 Task: Apply the financial format in column A.
Action: Mouse moved to (51, 193)
Screenshot: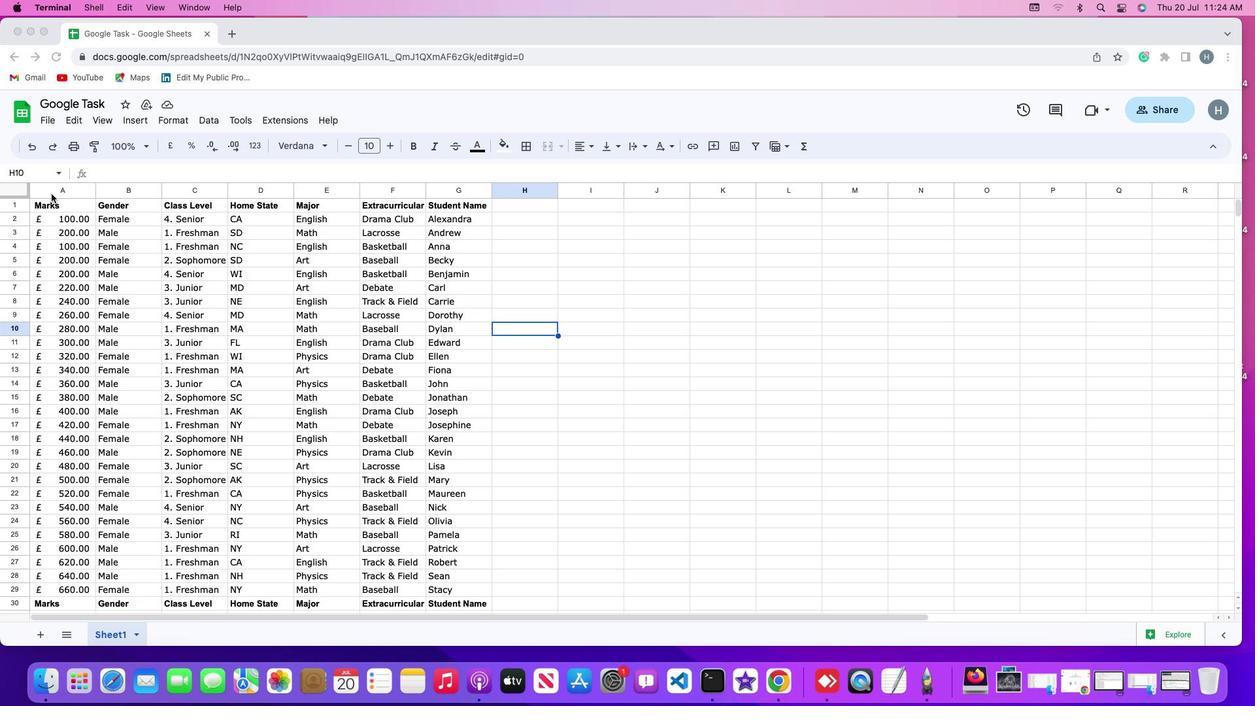 
Action: Mouse pressed left at (51, 193)
Screenshot: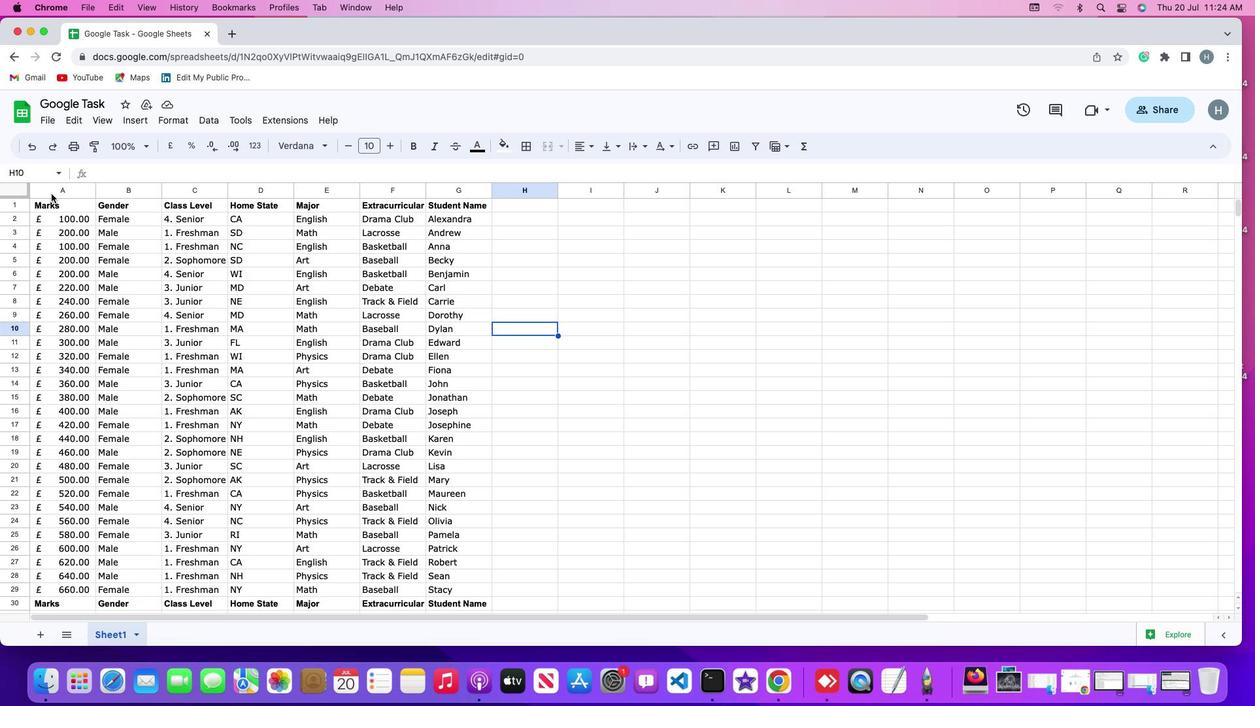 
Action: Mouse moved to (56, 185)
Screenshot: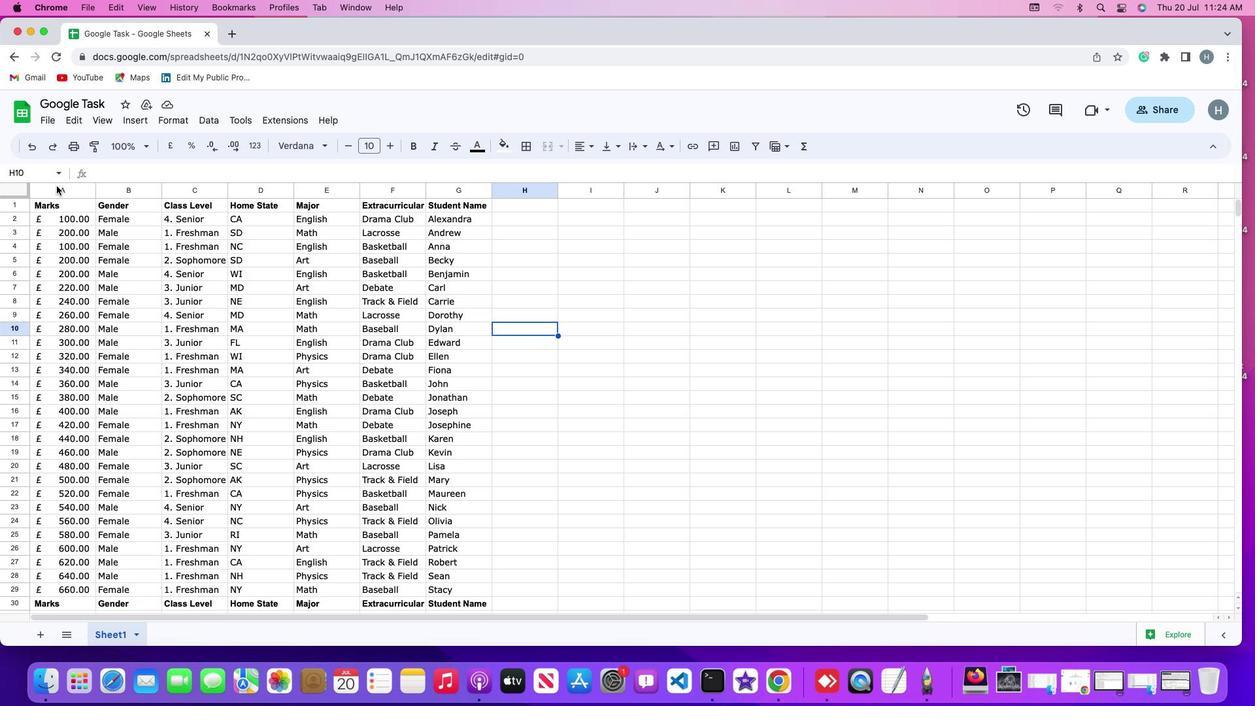 
Action: Mouse pressed left at (56, 185)
Screenshot: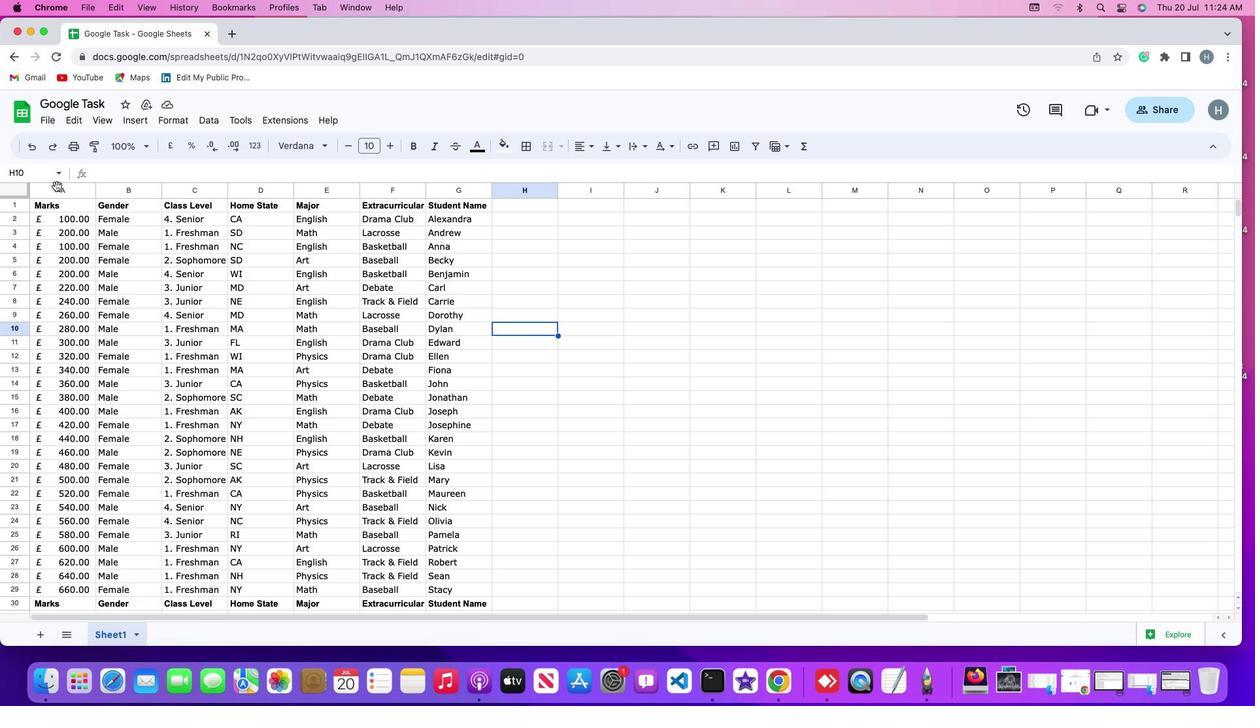 
Action: Mouse moved to (184, 121)
Screenshot: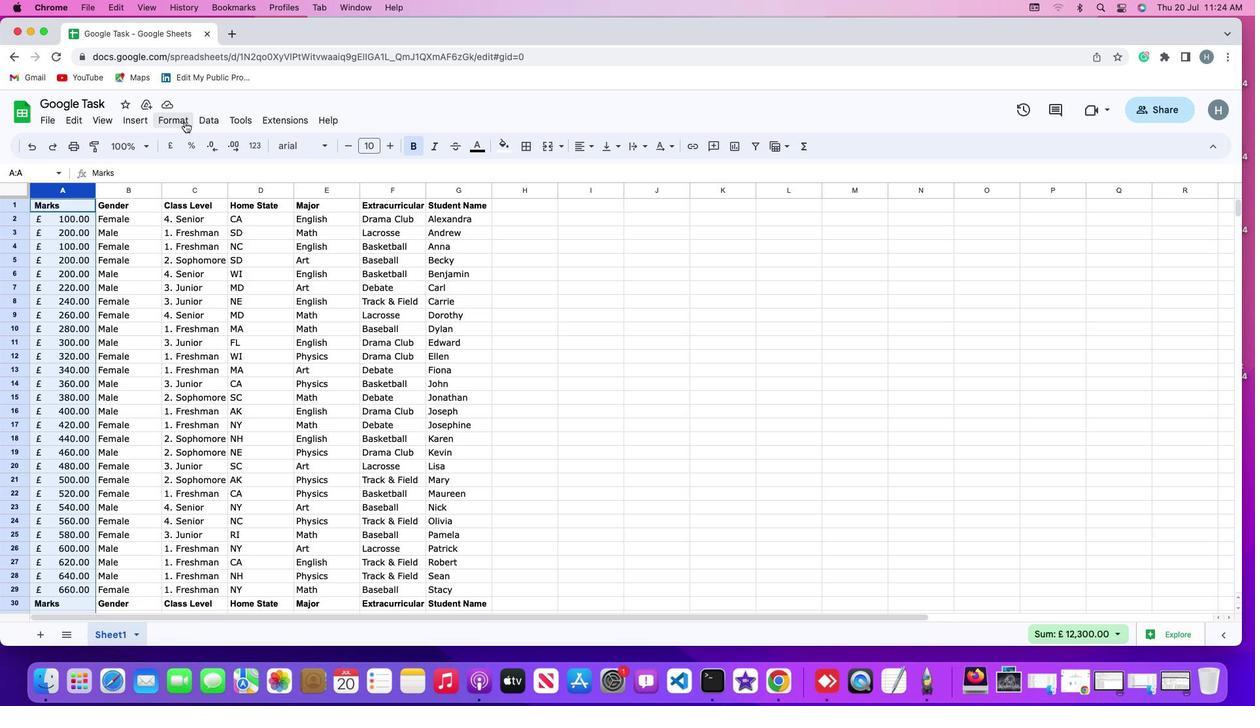 
Action: Mouse pressed left at (184, 121)
Screenshot: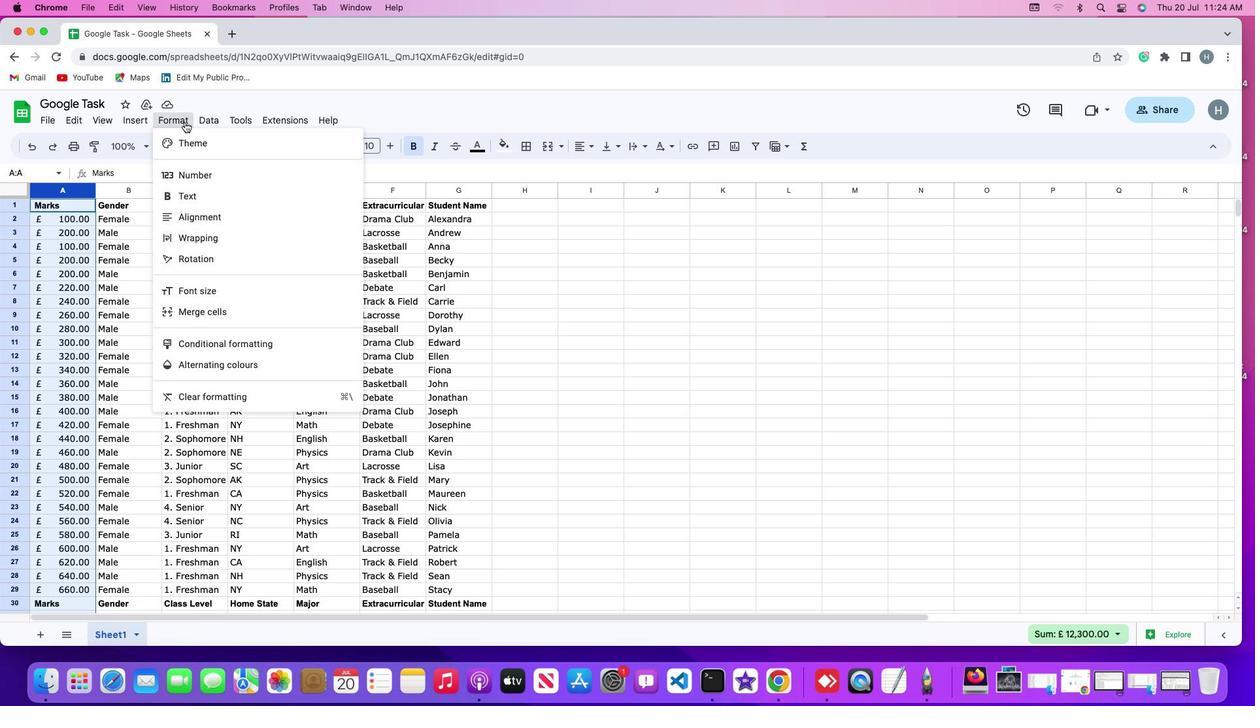 
Action: Mouse moved to (185, 172)
Screenshot: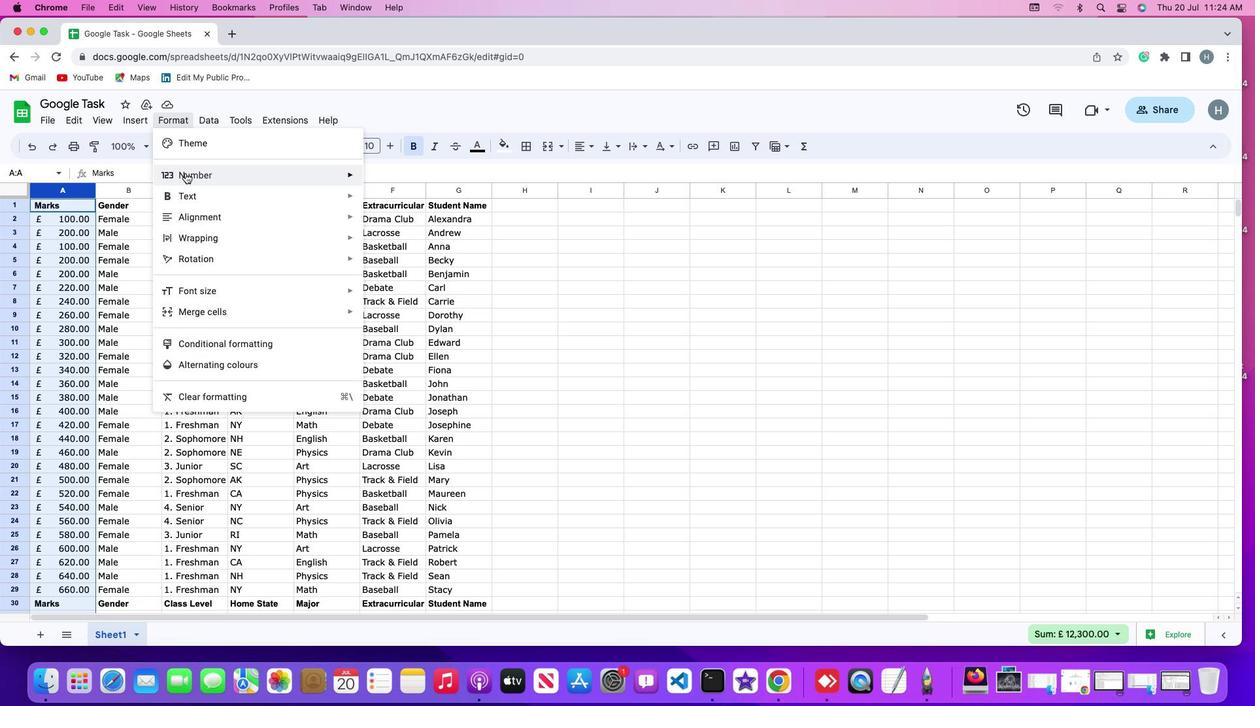 
Action: Mouse pressed left at (185, 172)
Screenshot: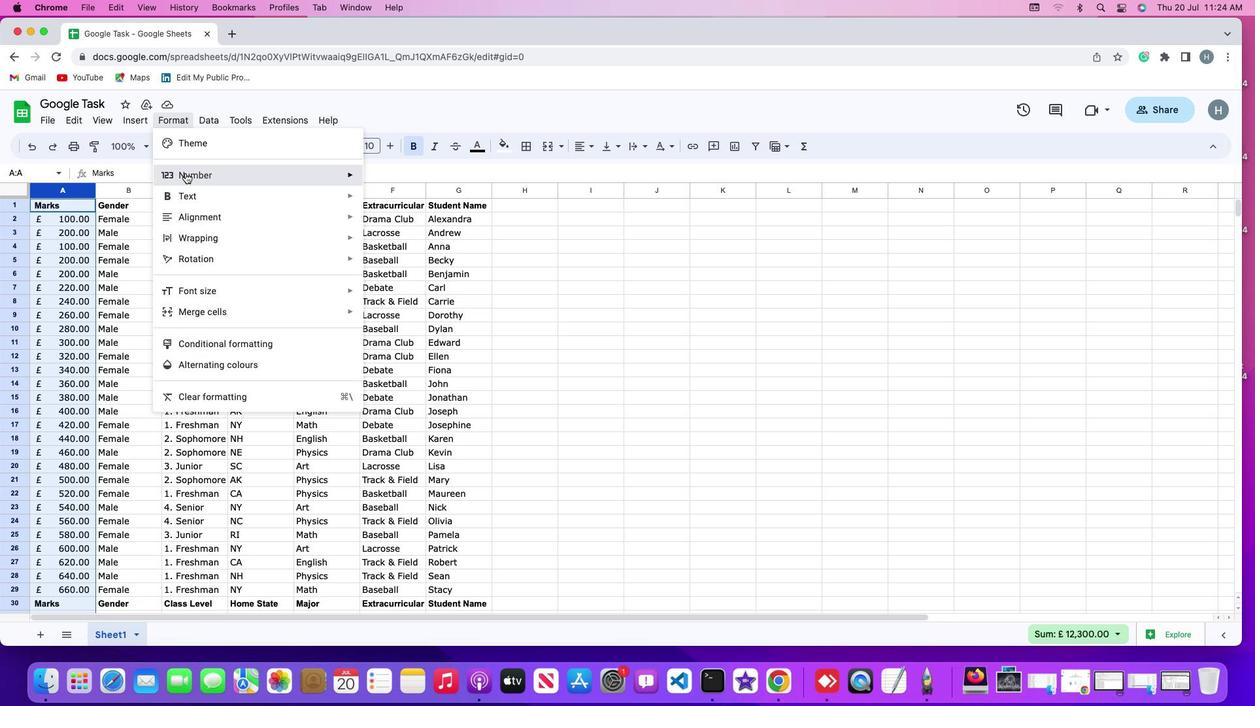 
Action: Mouse moved to (414, 329)
Screenshot: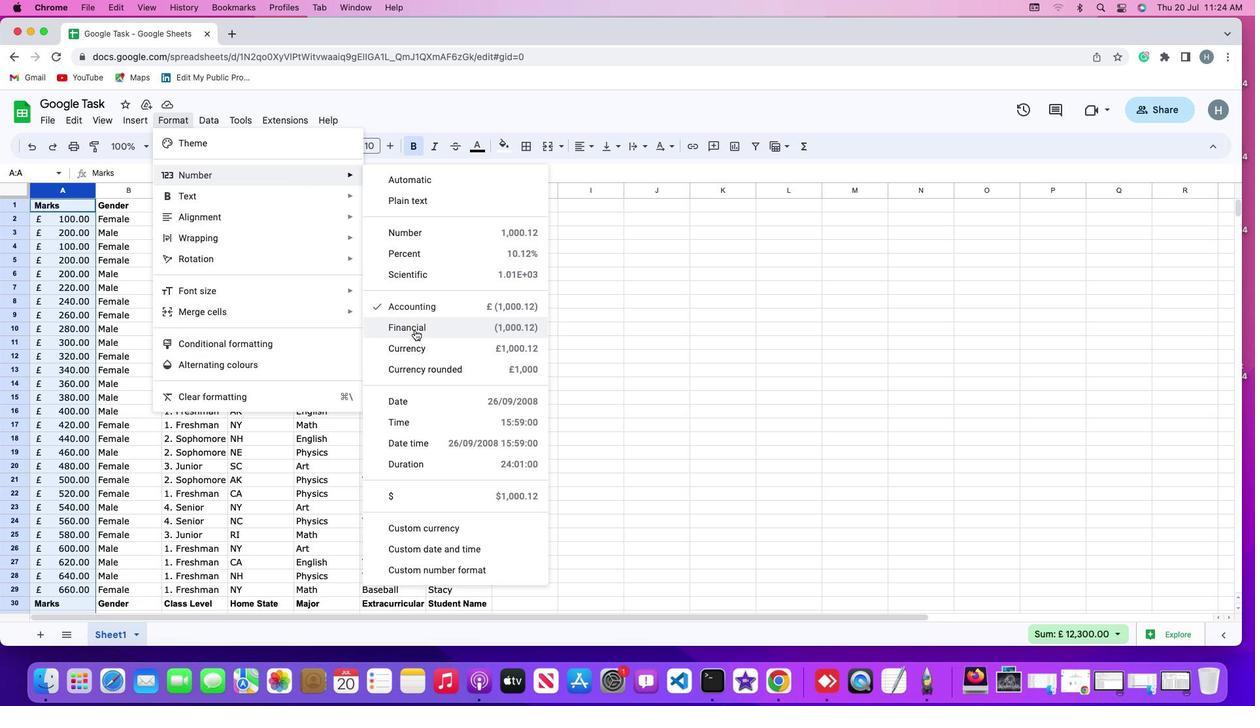 
Action: Mouse pressed left at (414, 329)
Screenshot: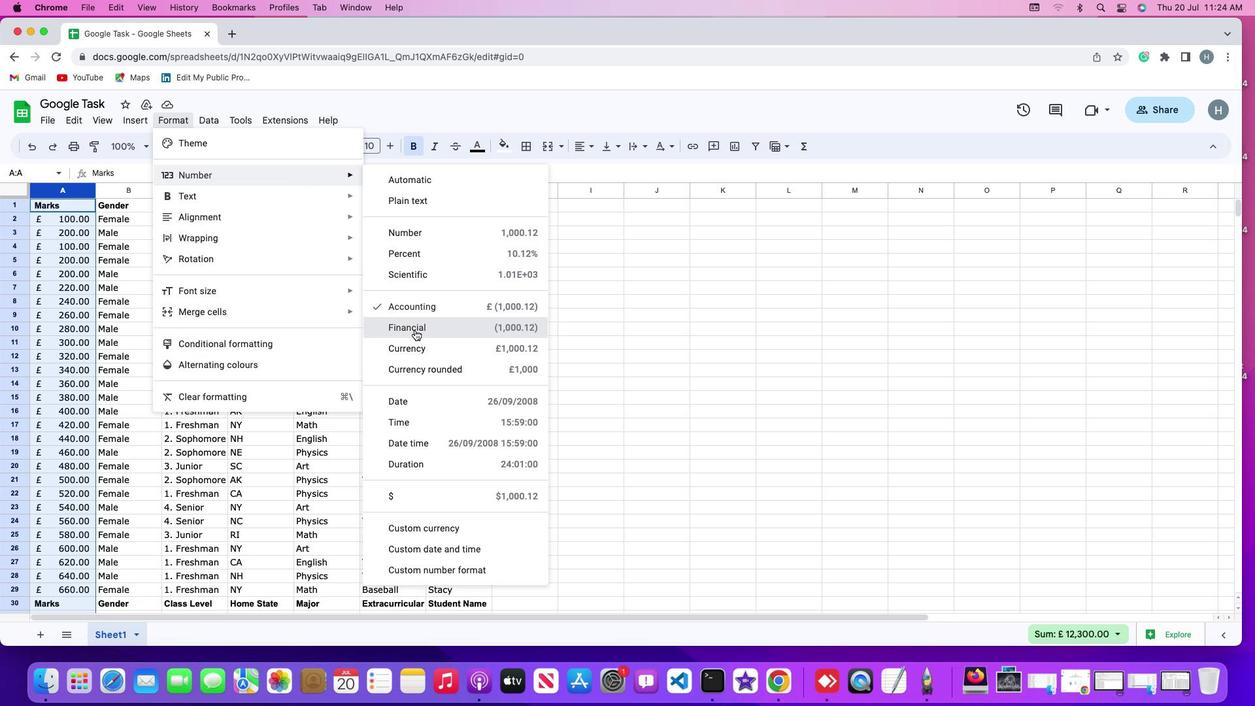 
Action: Mouse moved to (645, 365)
Screenshot: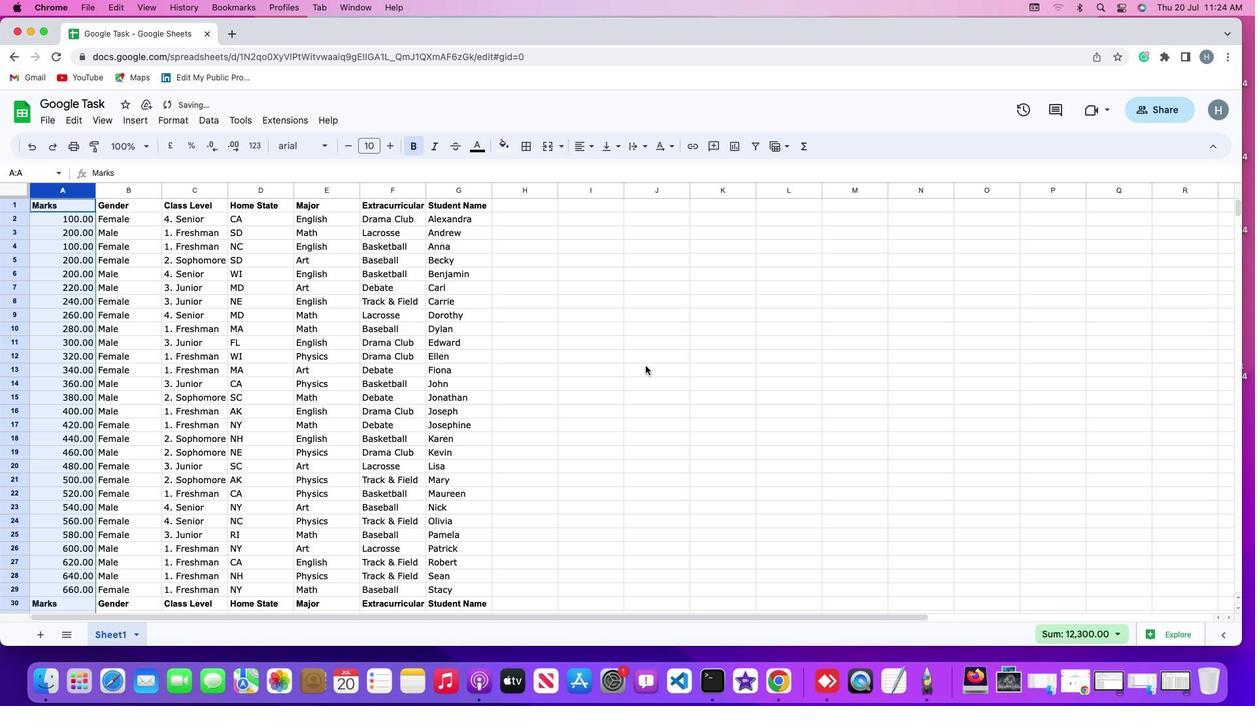 
Action: Mouse pressed left at (645, 365)
Screenshot: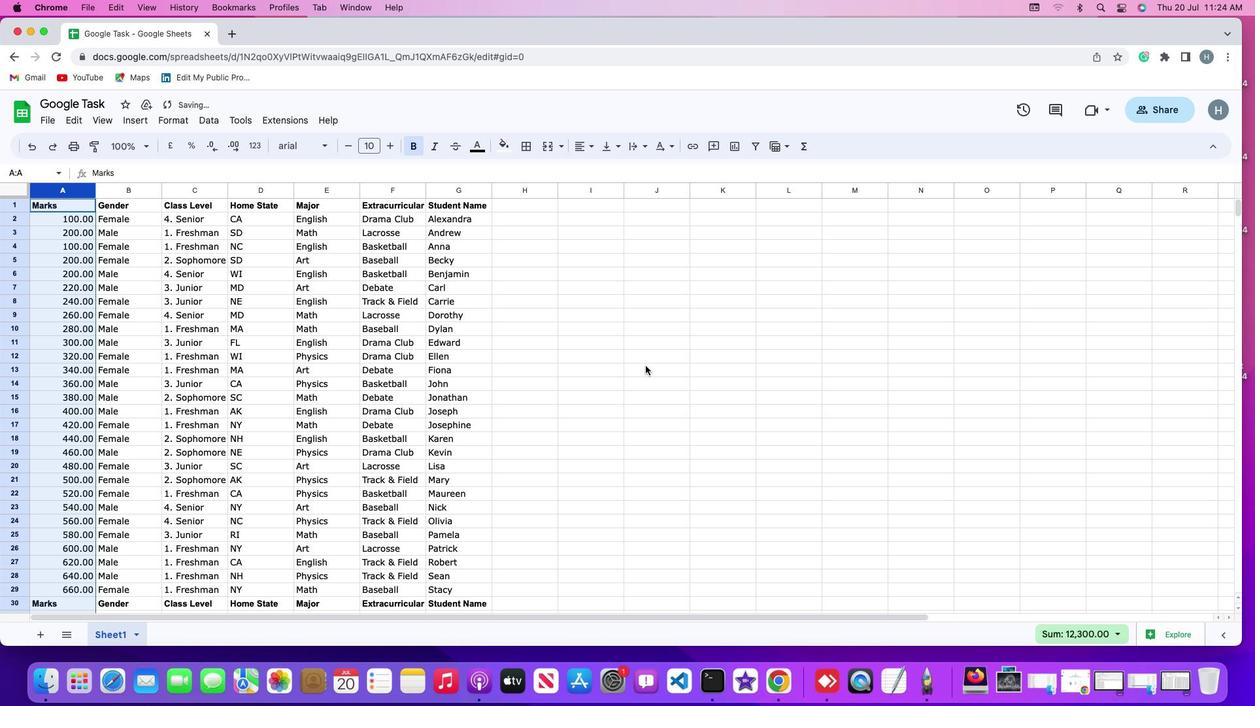 
